 Task: Check the average views per listing of pantry in the last 3 years.
Action: Mouse moved to (786, 174)
Screenshot: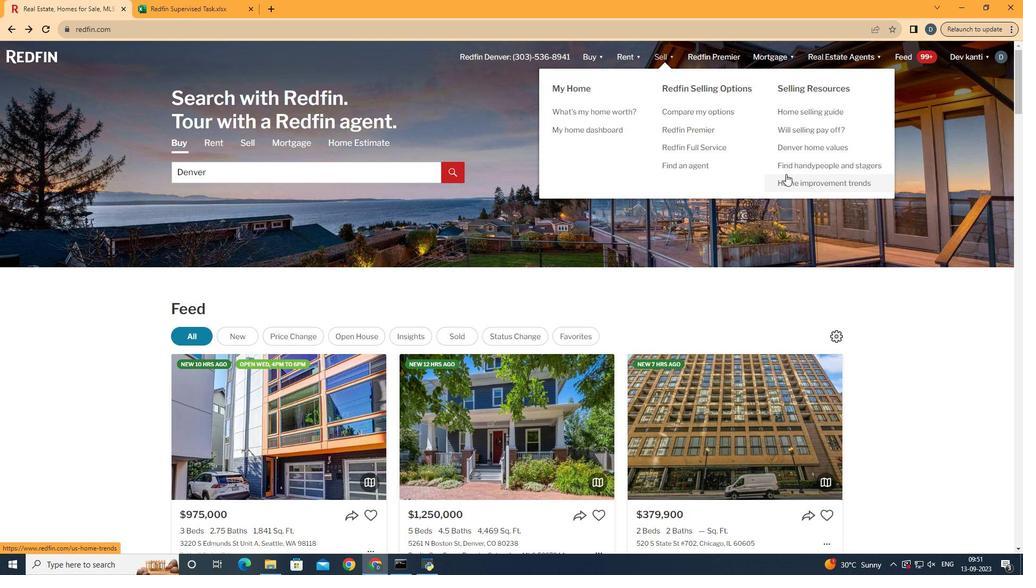 
Action: Mouse pressed left at (786, 174)
Screenshot: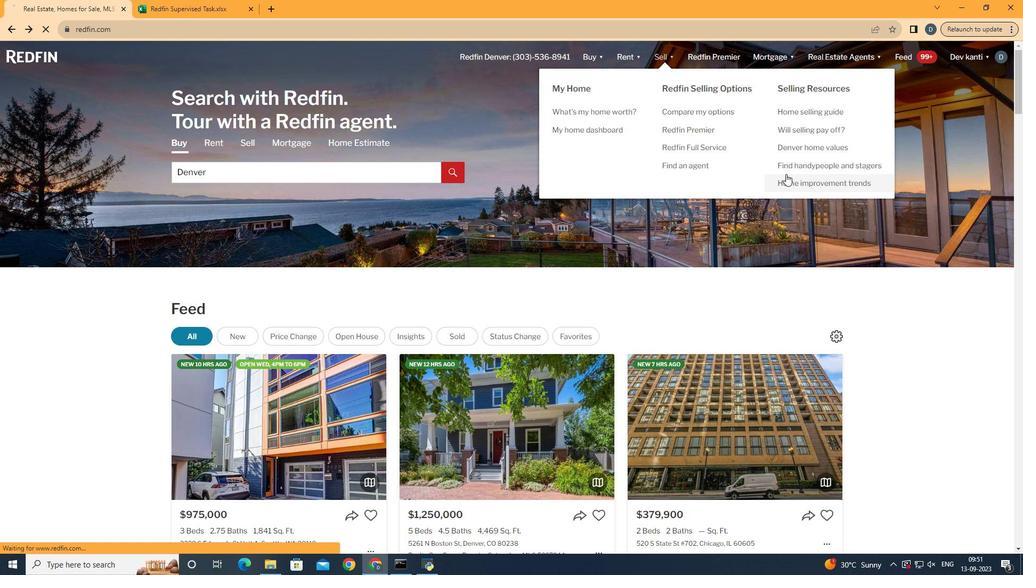 
Action: Mouse moved to (255, 203)
Screenshot: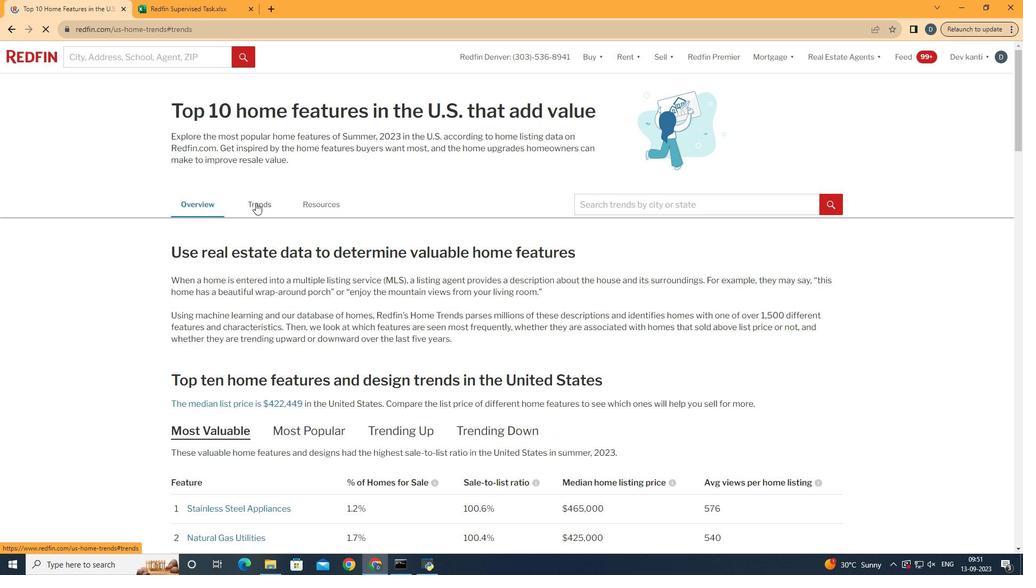 
Action: Mouse pressed left at (255, 203)
Screenshot: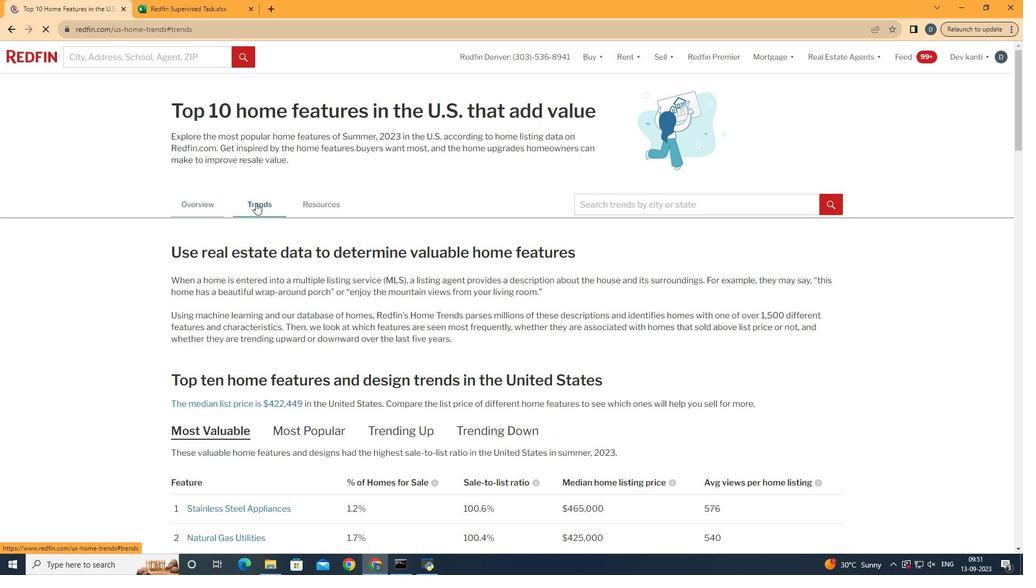 
Action: Mouse moved to (361, 286)
Screenshot: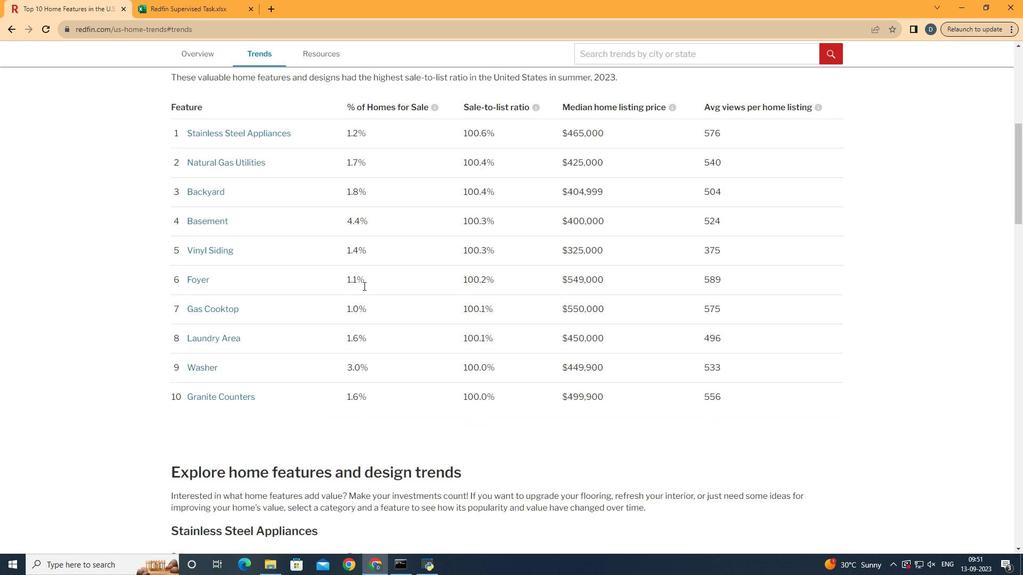 
Action: Mouse scrolled (361, 285) with delta (0, 0)
Screenshot: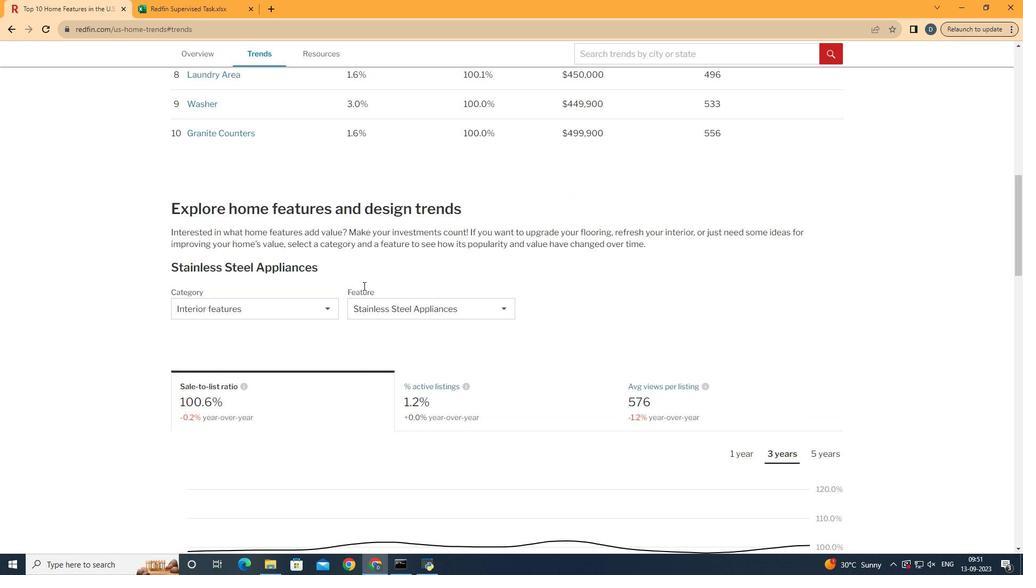 
Action: Mouse scrolled (361, 285) with delta (0, 0)
Screenshot: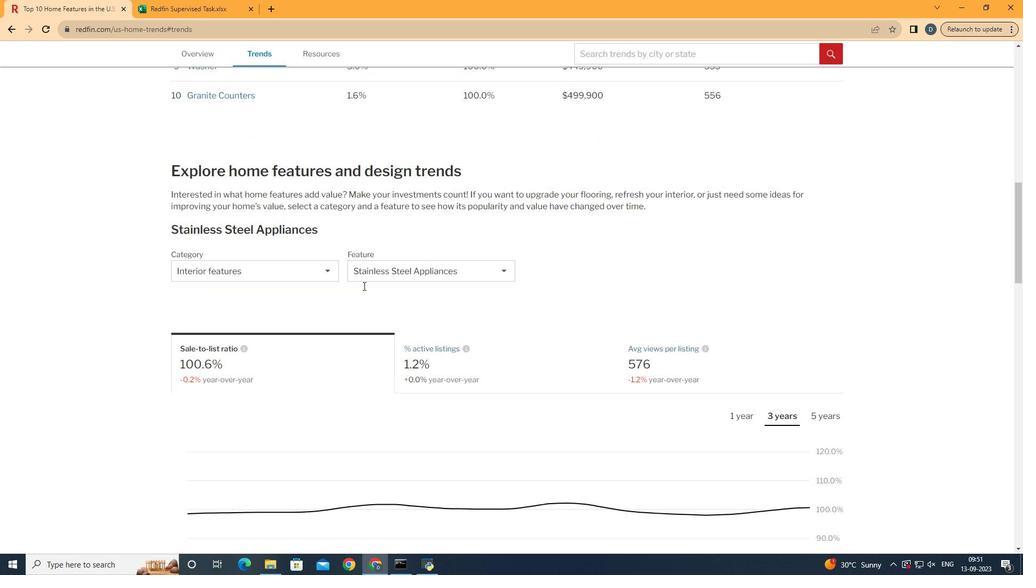 
Action: Mouse scrolled (361, 285) with delta (0, 0)
Screenshot: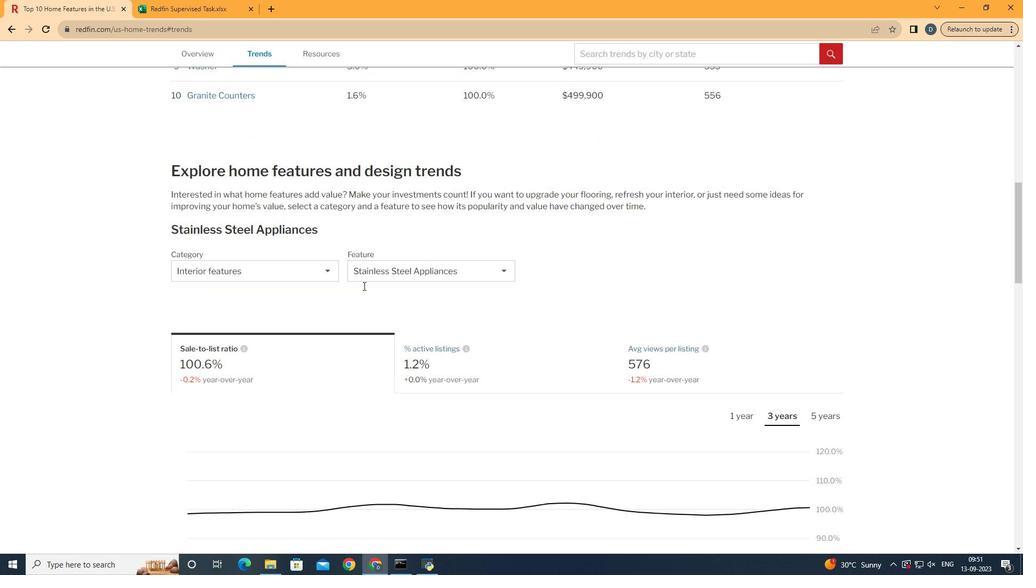 
Action: Mouse moved to (362, 286)
Screenshot: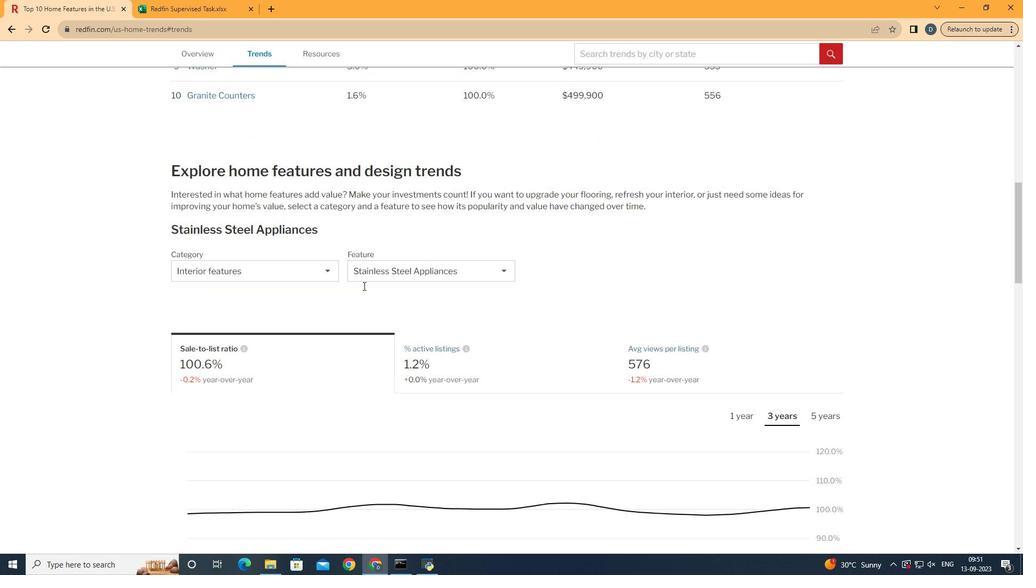 
Action: Mouse scrolled (362, 285) with delta (0, 0)
Screenshot: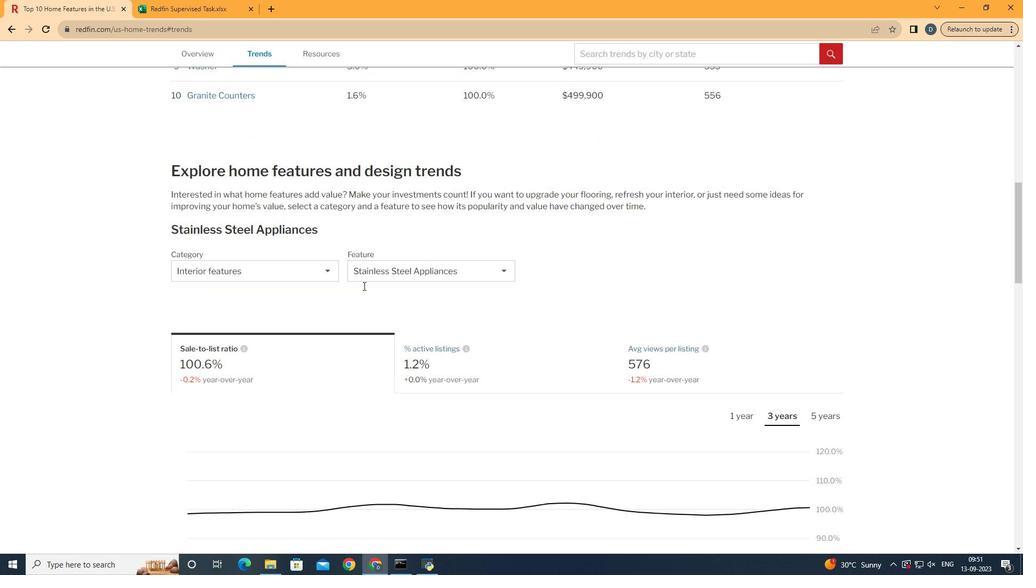 
Action: Mouse moved to (362, 286)
Screenshot: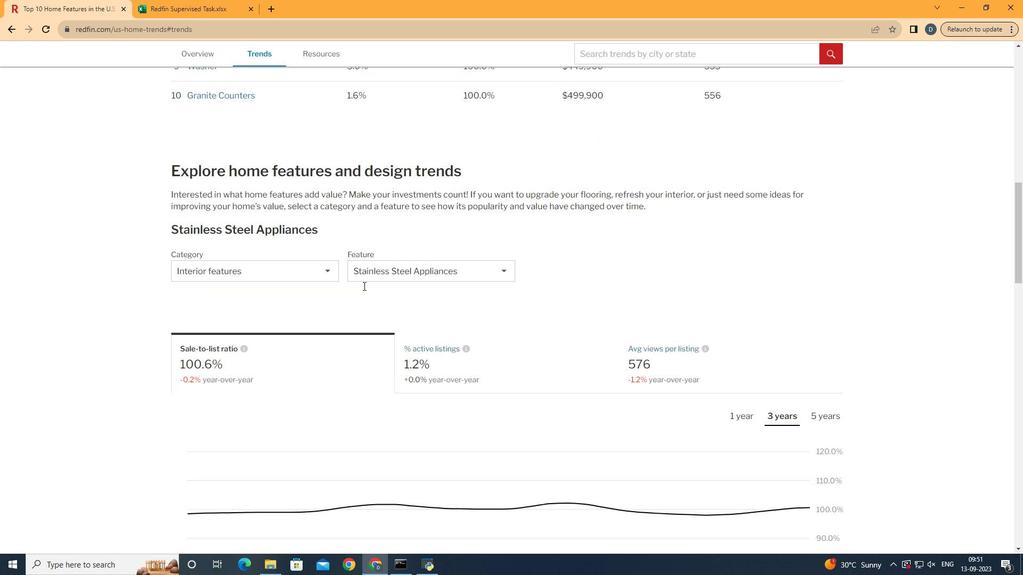 
Action: Mouse scrolled (362, 285) with delta (0, 0)
Screenshot: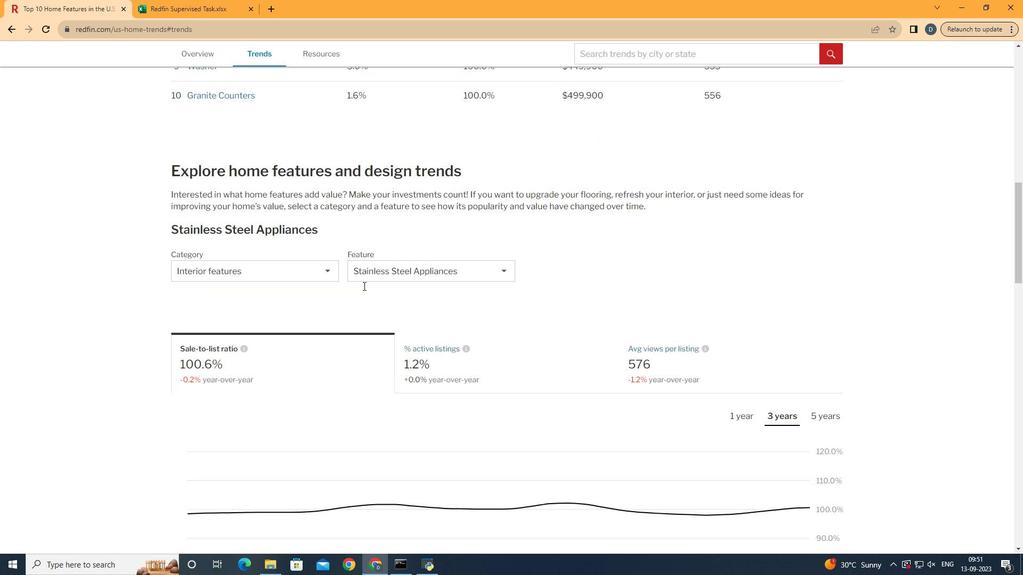 
Action: Mouse moved to (363, 286)
Screenshot: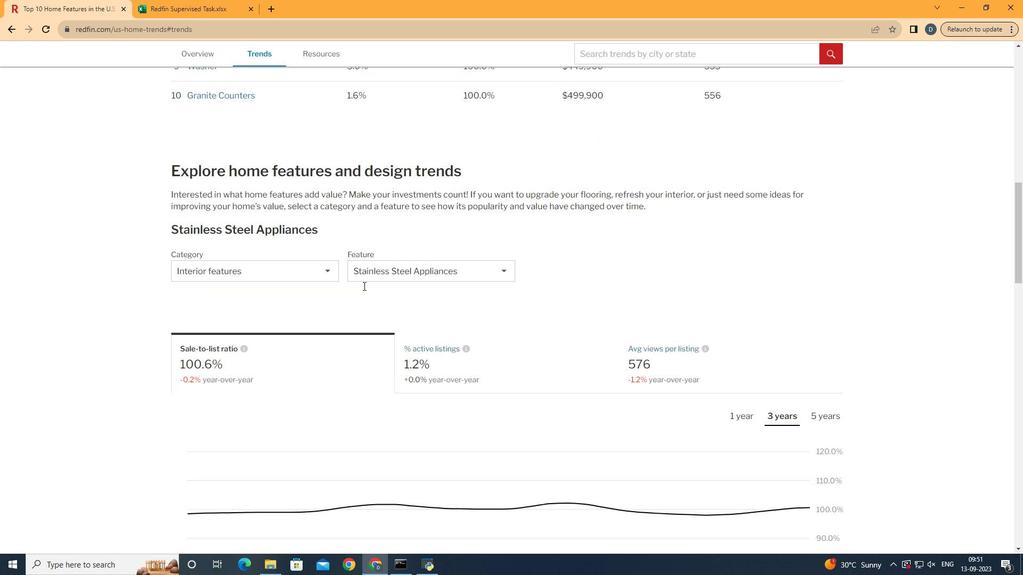 
Action: Mouse scrolled (363, 285) with delta (0, 0)
Screenshot: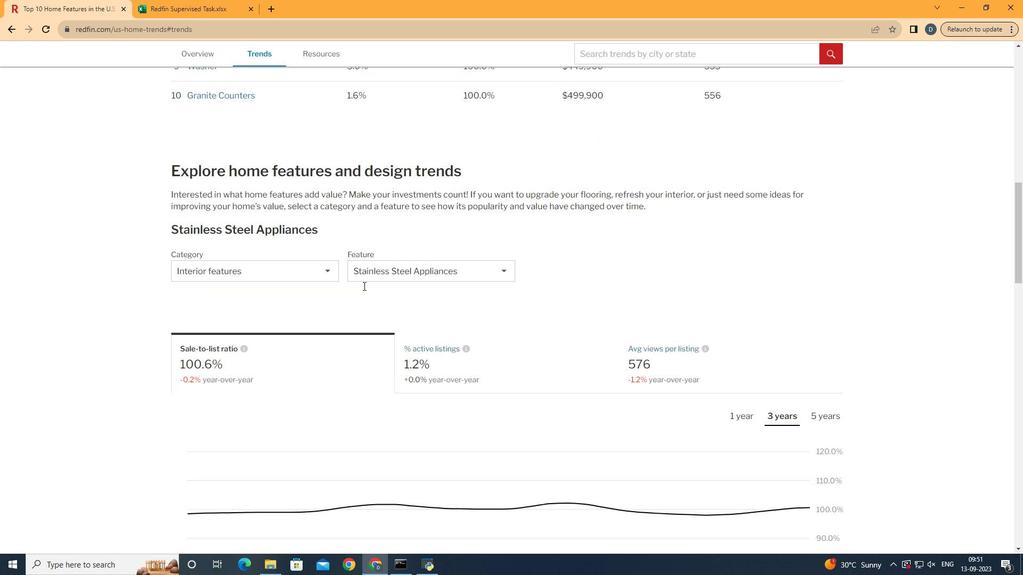 
Action: Mouse moved to (363, 286)
Screenshot: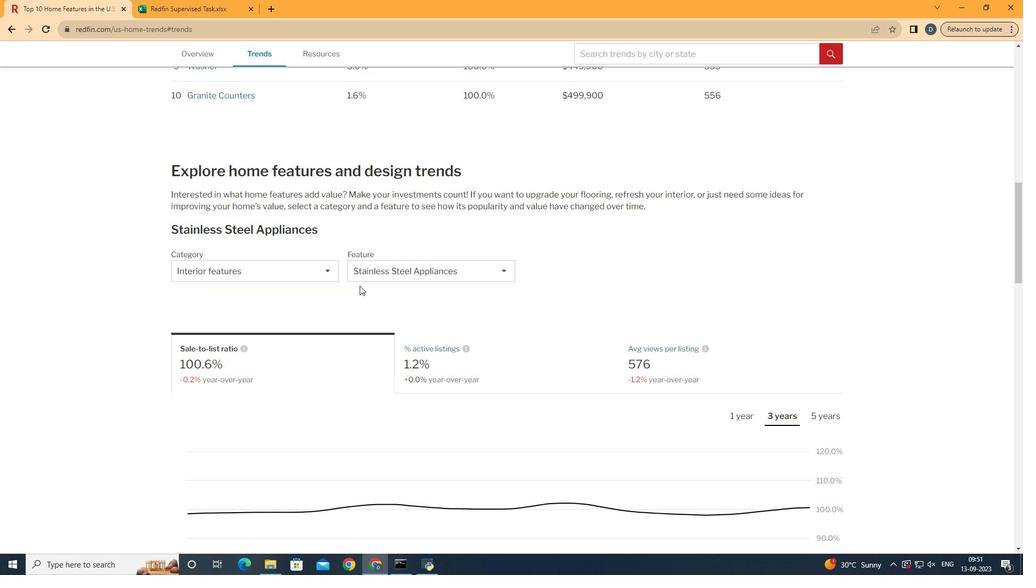 
Action: Mouse scrolled (363, 285) with delta (0, 0)
Screenshot: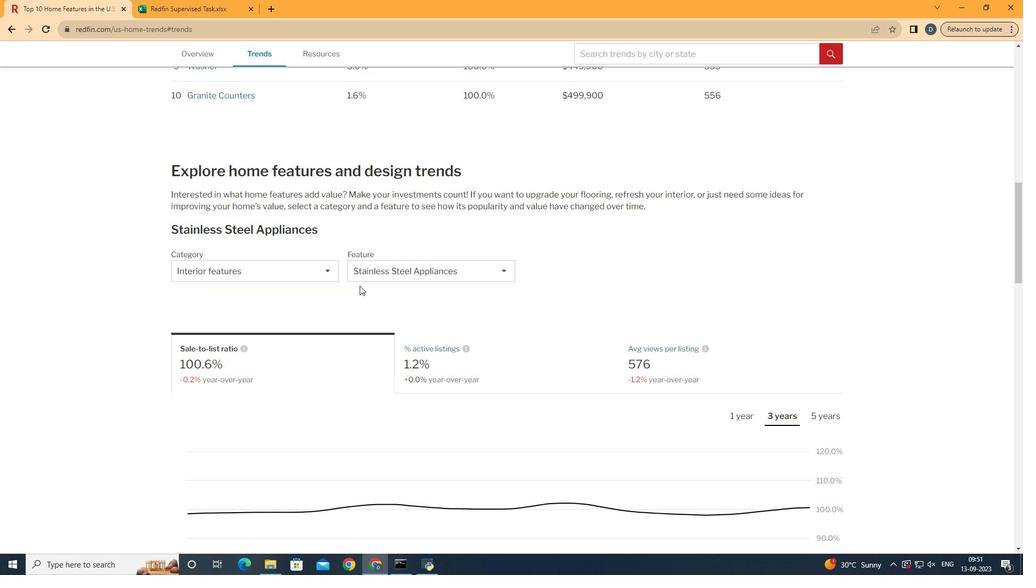 
Action: Mouse moved to (269, 268)
Screenshot: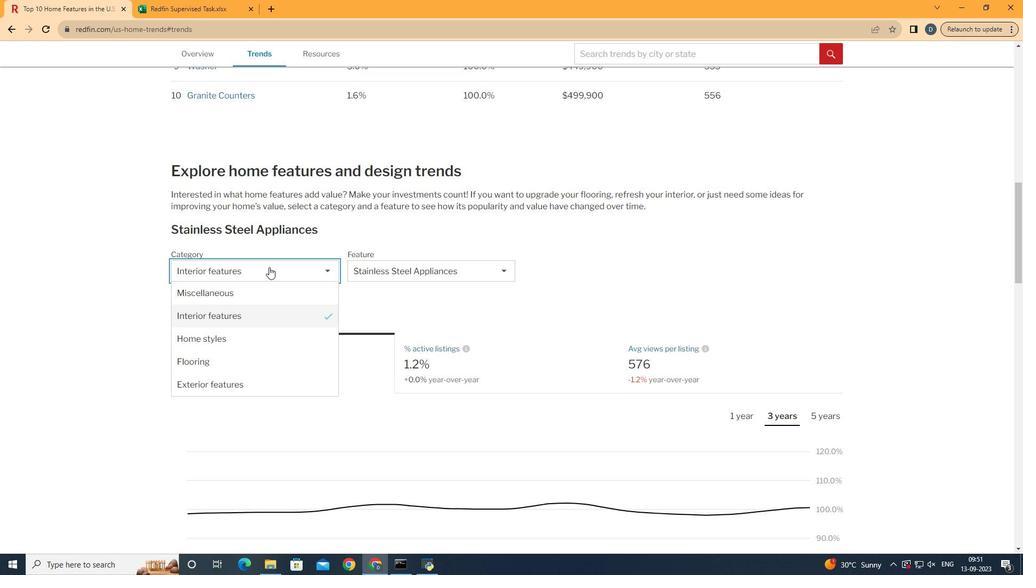 
Action: Mouse pressed left at (269, 268)
Screenshot: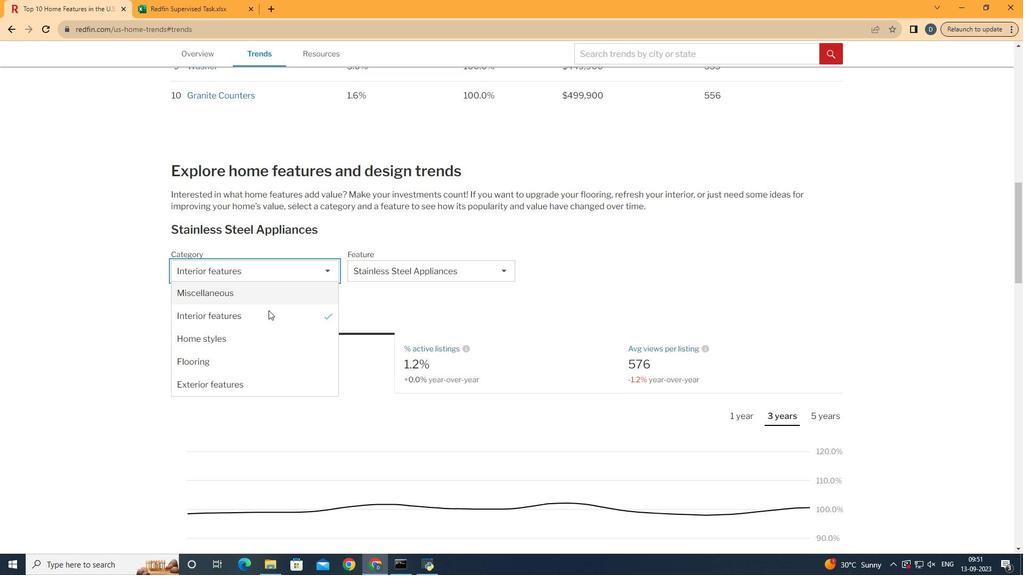 
Action: Mouse moved to (269, 323)
Screenshot: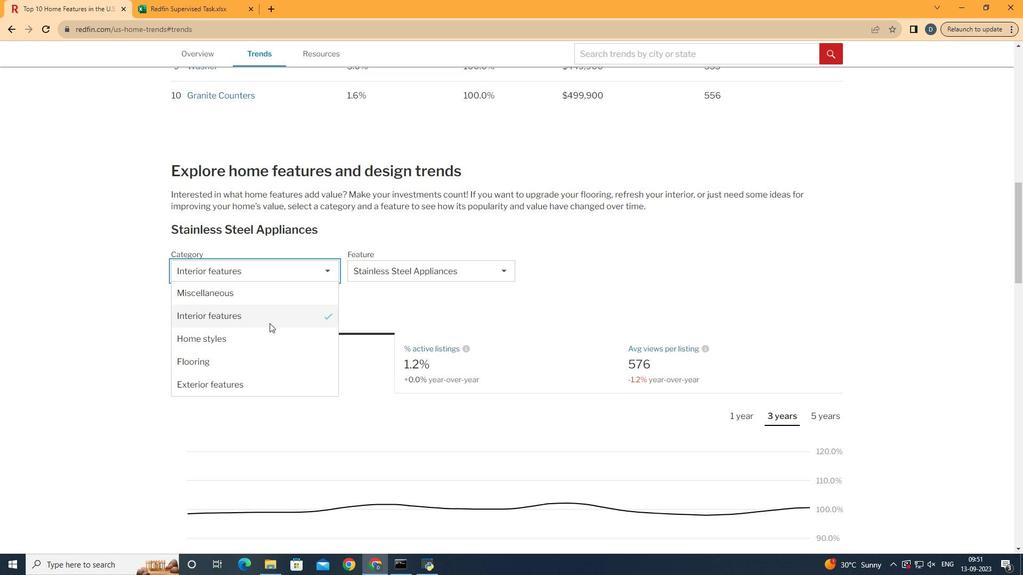 
Action: Mouse pressed left at (269, 323)
Screenshot: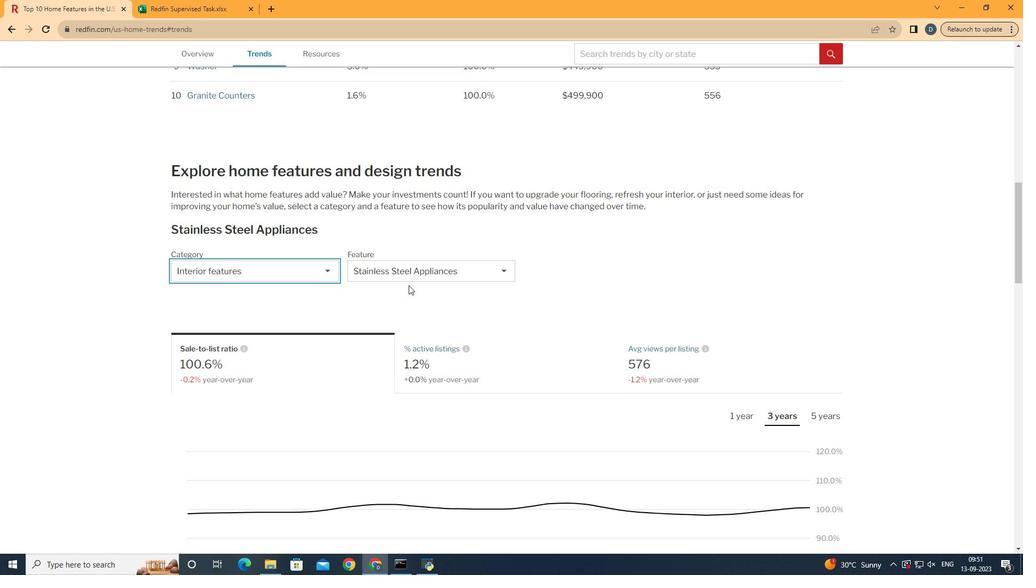 
Action: Mouse moved to (442, 275)
Screenshot: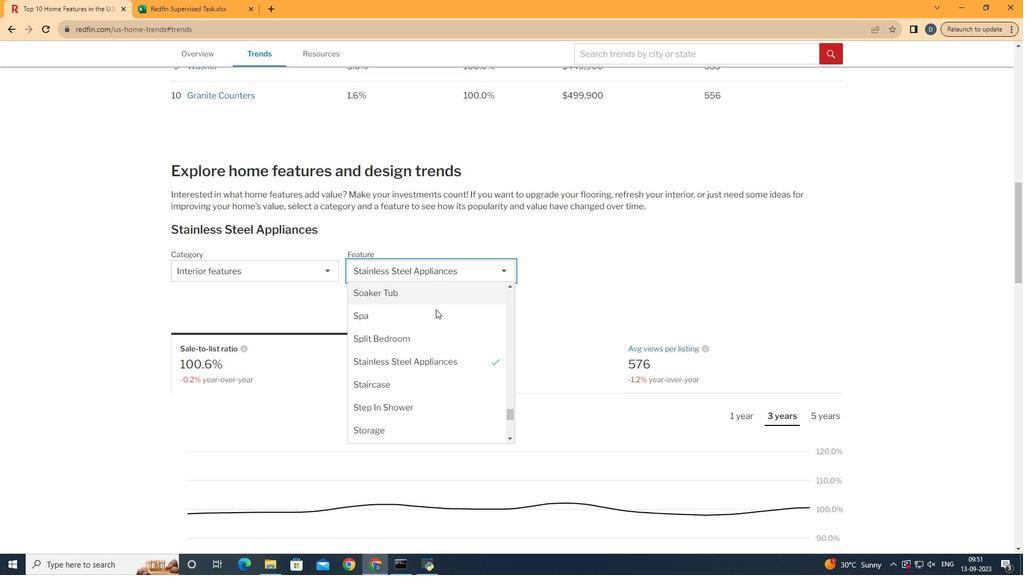 
Action: Mouse pressed left at (442, 275)
Screenshot: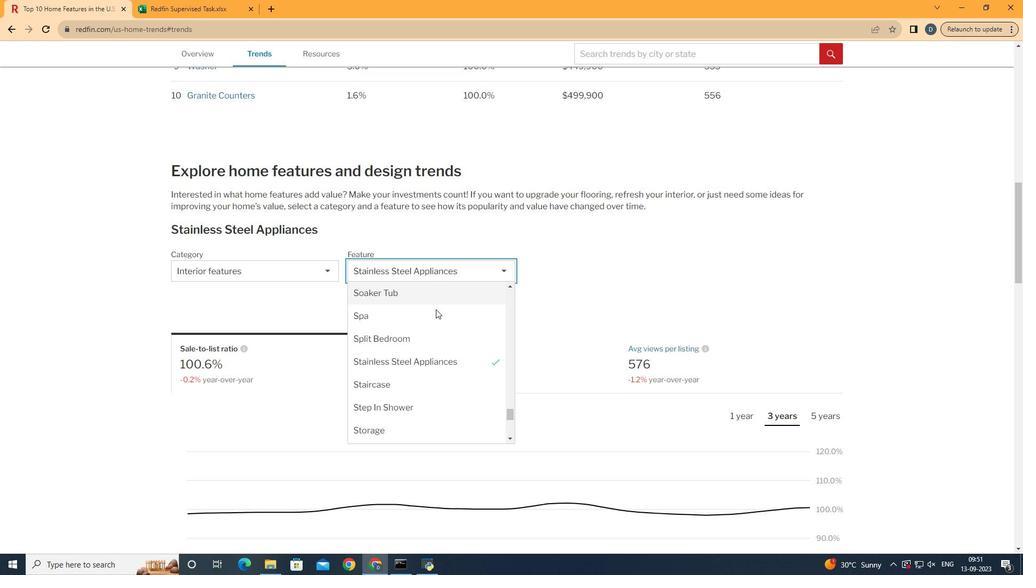 
Action: Mouse moved to (430, 366)
Screenshot: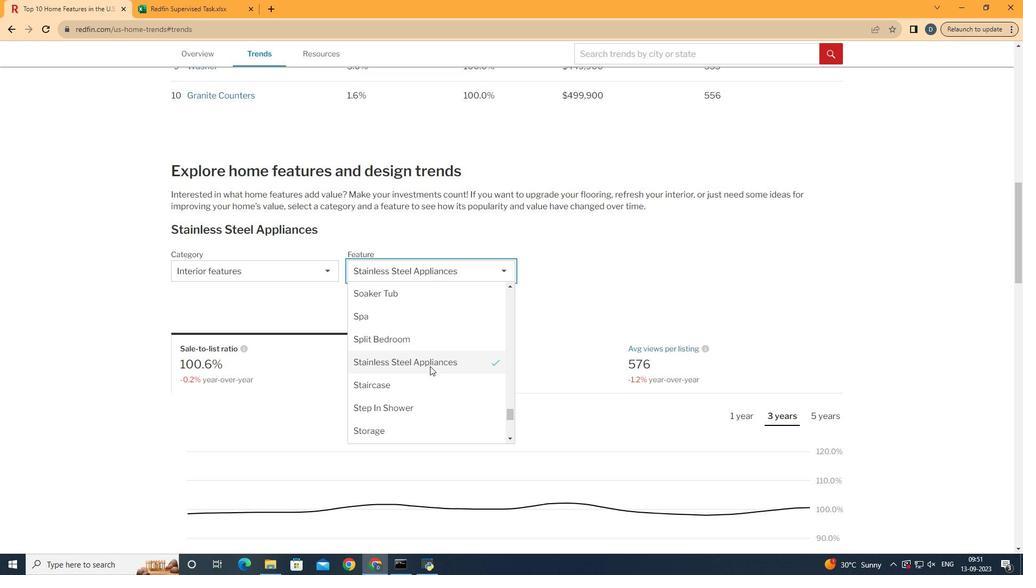 
Action: Mouse scrolled (430, 367) with delta (0, 0)
Screenshot: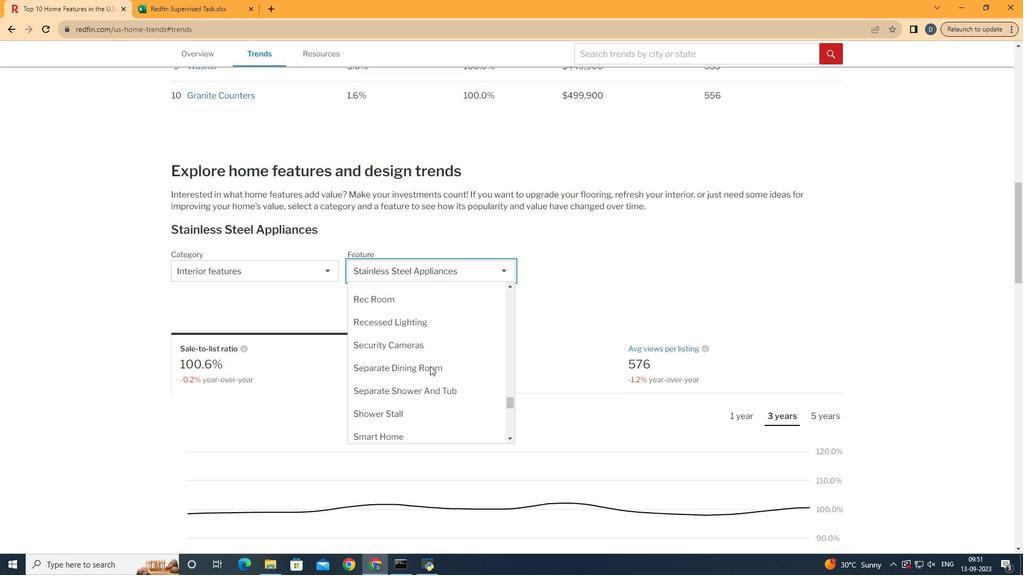
Action: Mouse moved to (430, 366)
Screenshot: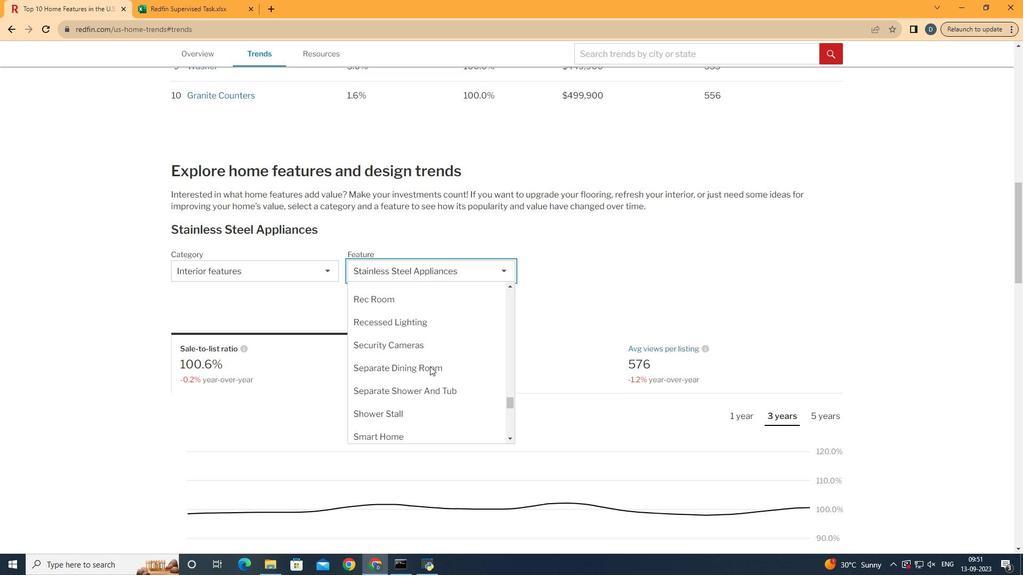 
Action: Mouse scrolled (430, 367) with delta (0, 0)
Screenshot: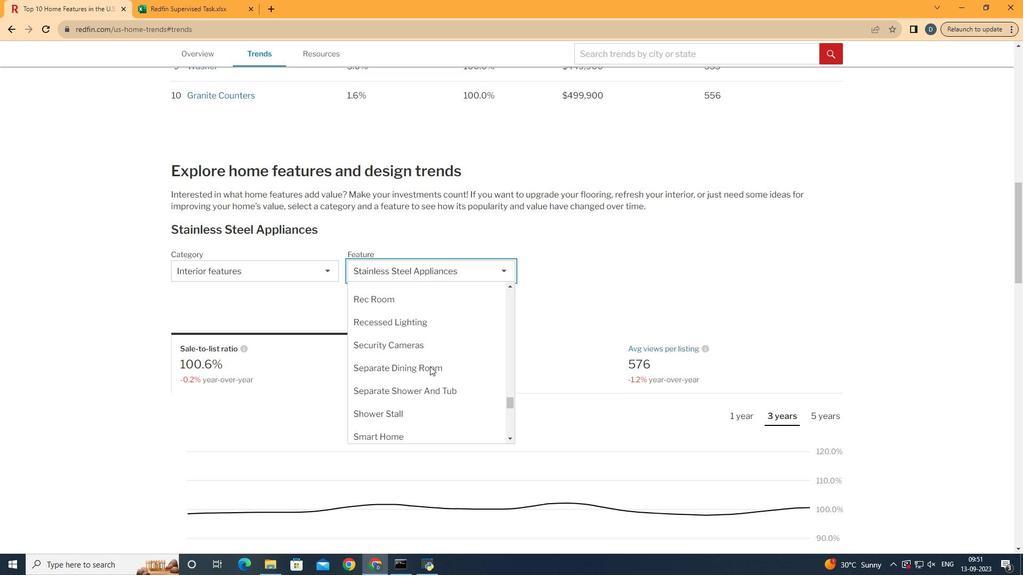
Action: Mouse scrolled (430, 367) with delta (0, 0)
Screenshot: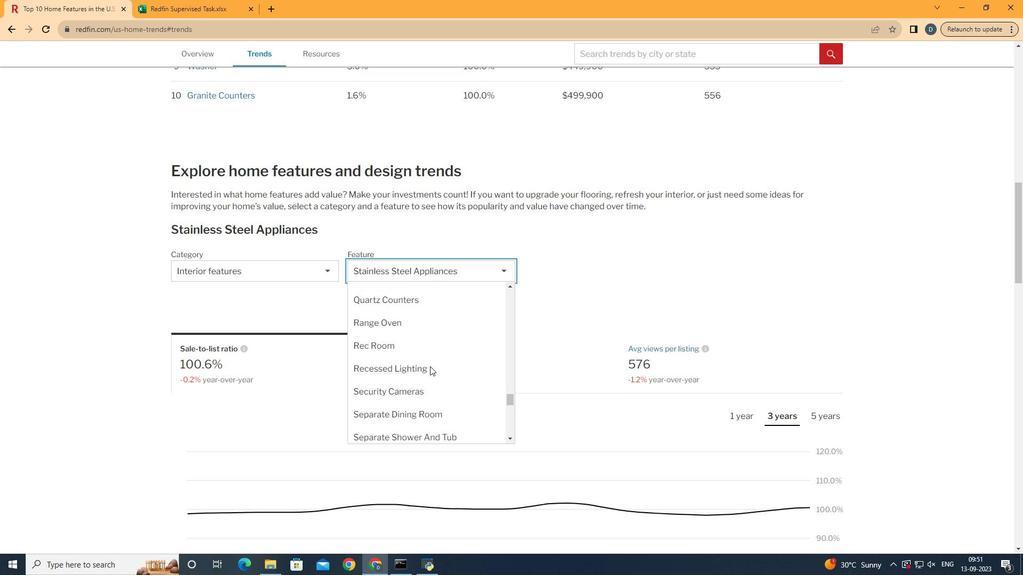 
Action: Mouse scrolled (430, 367) with delta (0, 0)
Screenshot: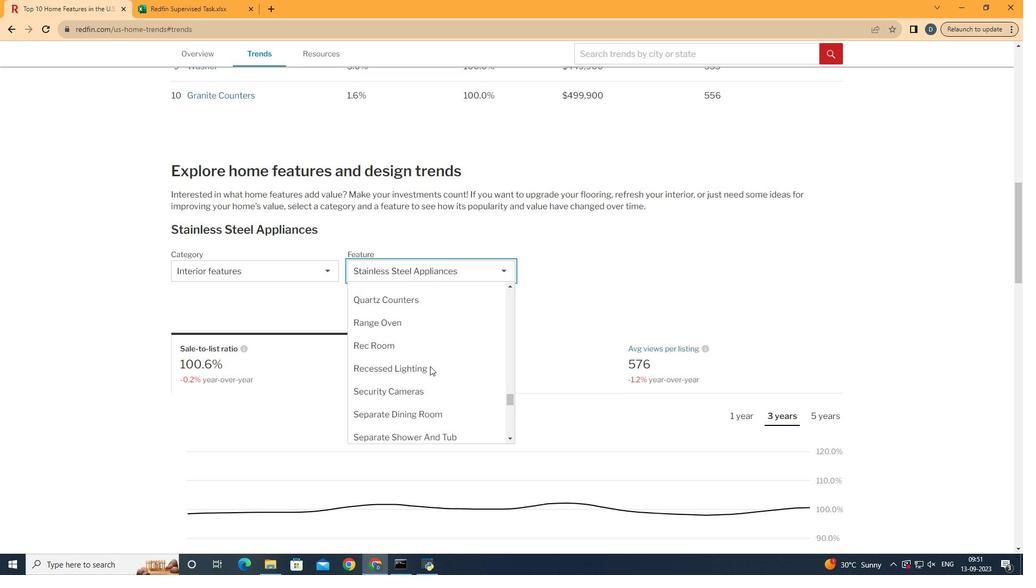 
Action: Mouse moved to (437, 309)
Screenshot: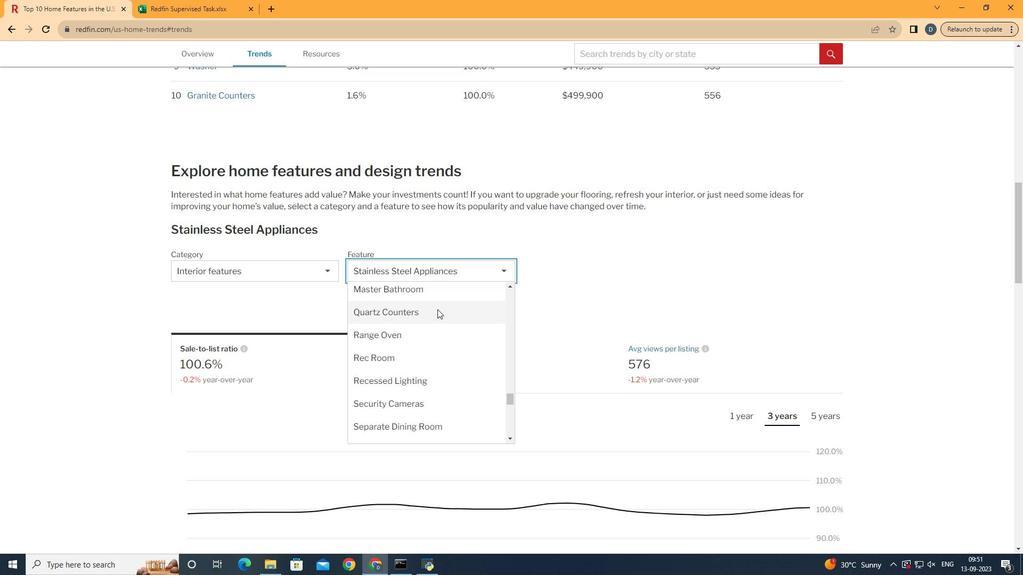 
Action: Mouse scrolled (437, 310) with delta (0, 0)
Screenshot: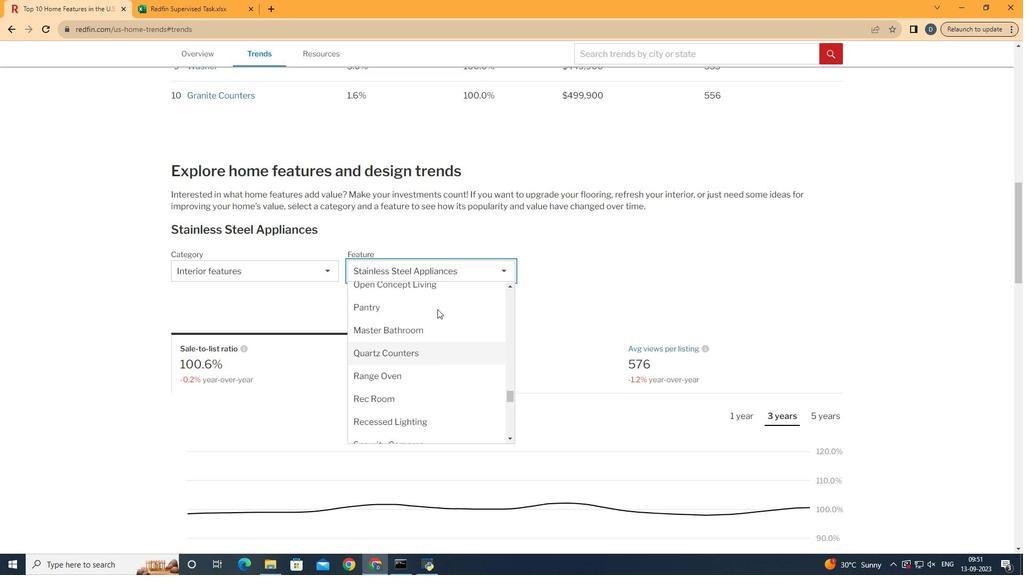 
Action: Mouse scrolled (437, 310) with delta (0, 0)
Screenshot: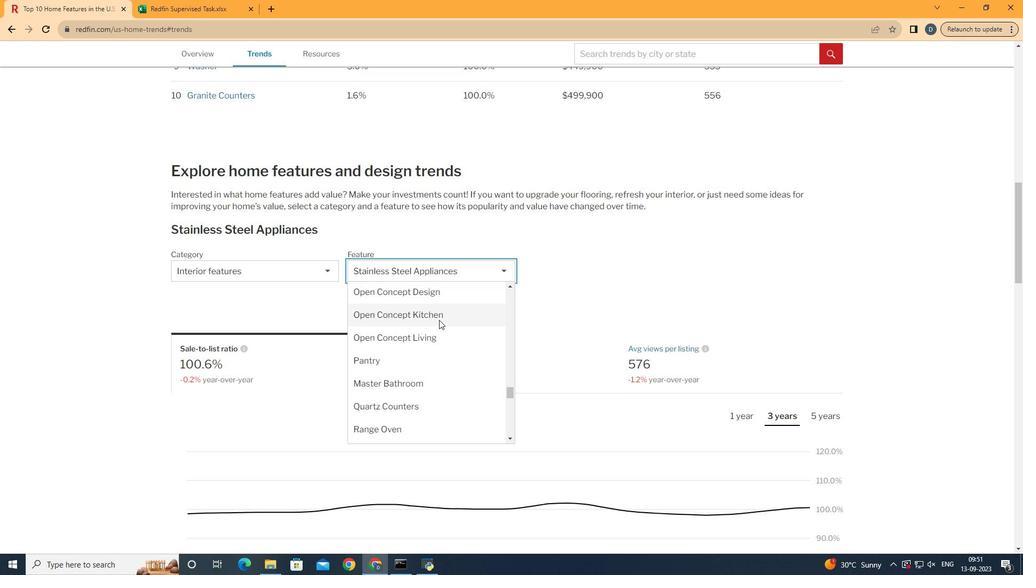 
Action: Mouse moved to (441, 356)
Screenshot: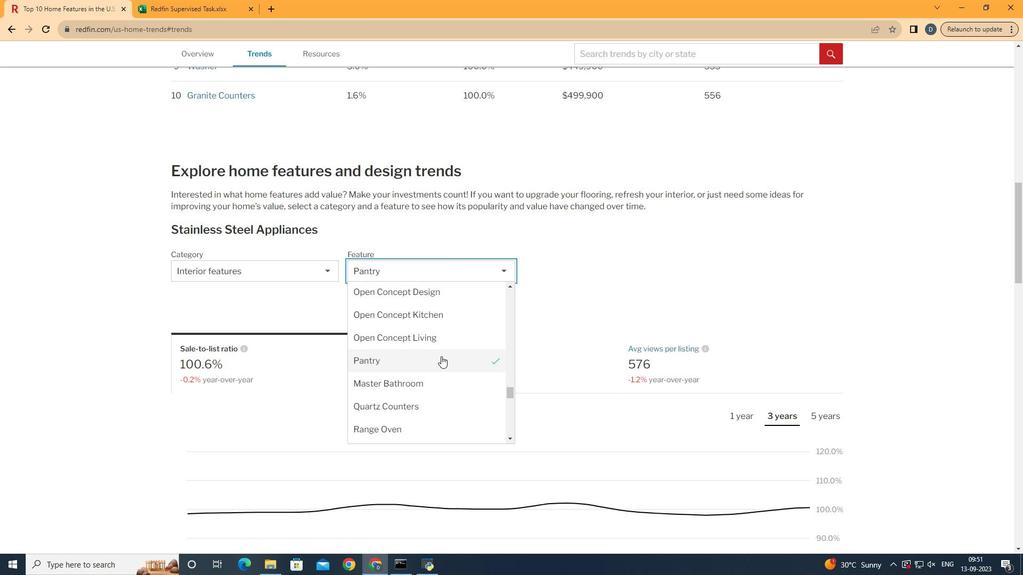 
Action: Mouse pressed left at (441, 356)
Screenshot: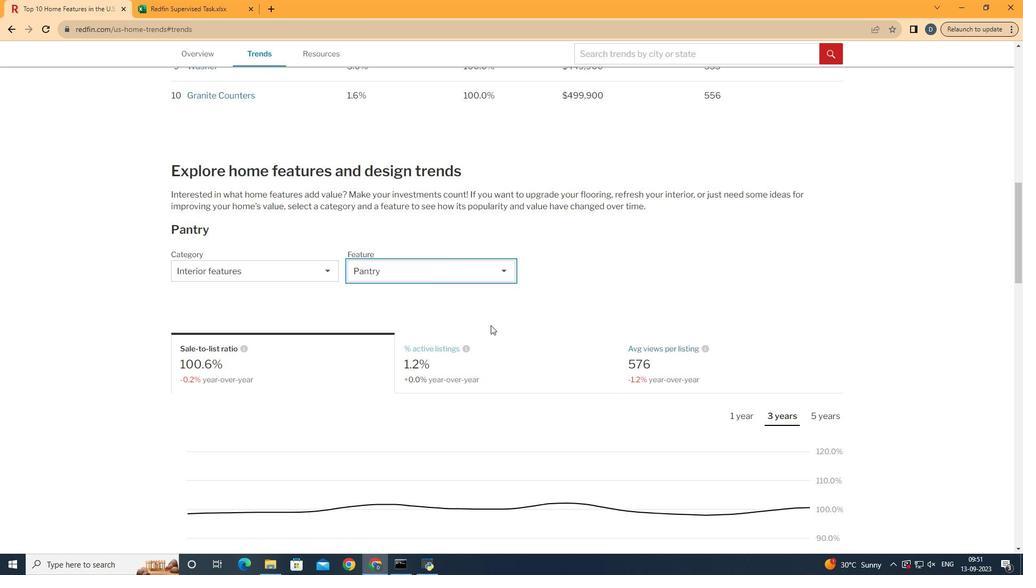 
Action: Mouse moved to (579, 270)
Screenshot: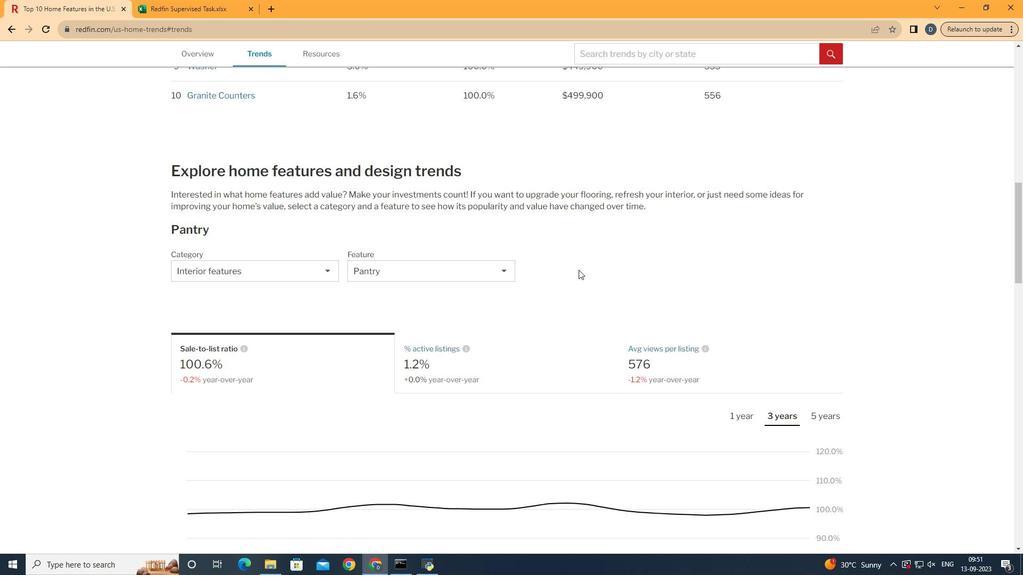 
Action: Mouse pressed left at (579, 270)
Screenshot: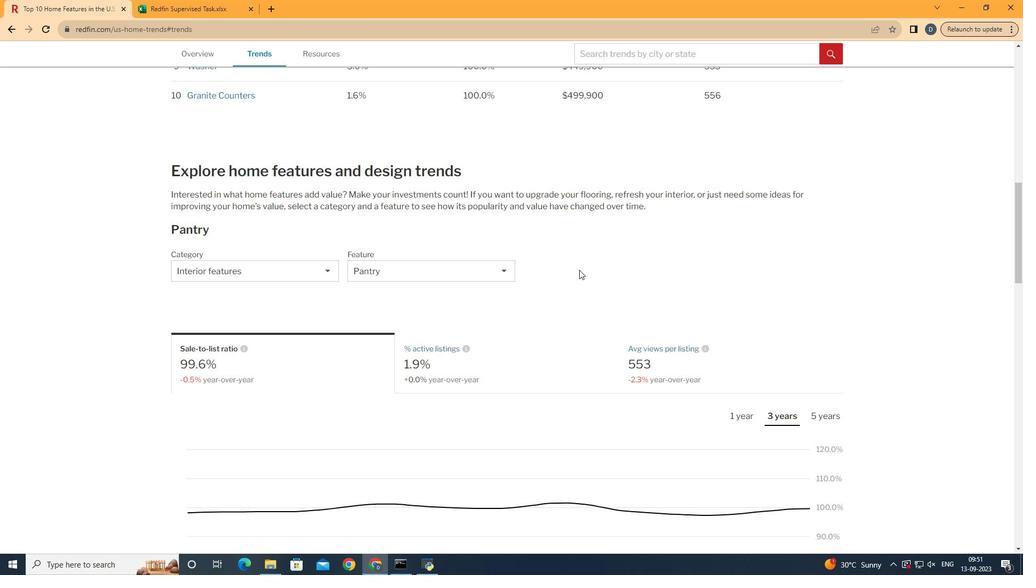 
Action: Mouse moved to (580, 266)
Screenshot: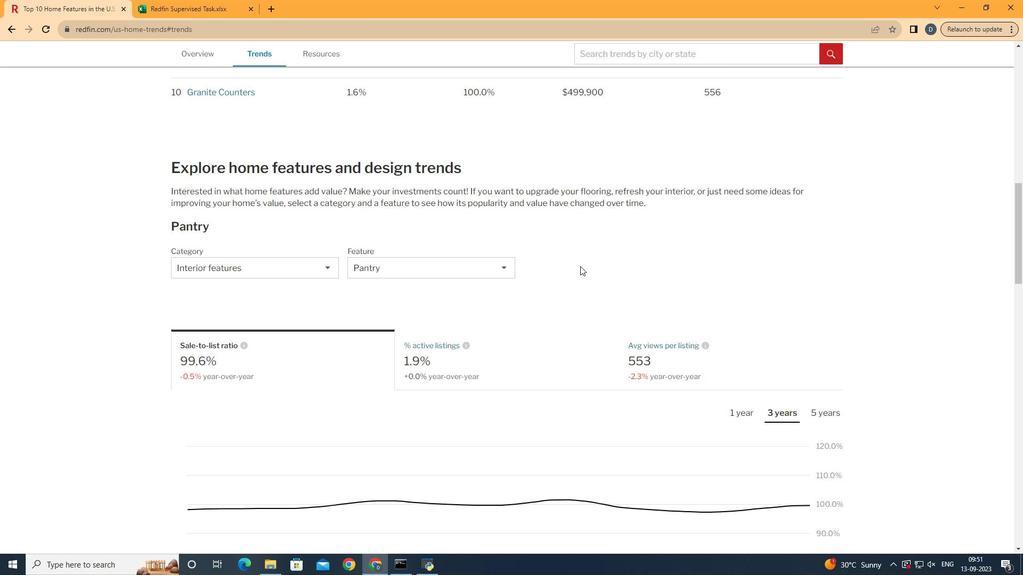 
Action: Mouse scrolled (580, 266) with delta (0, 0)
Screenshot: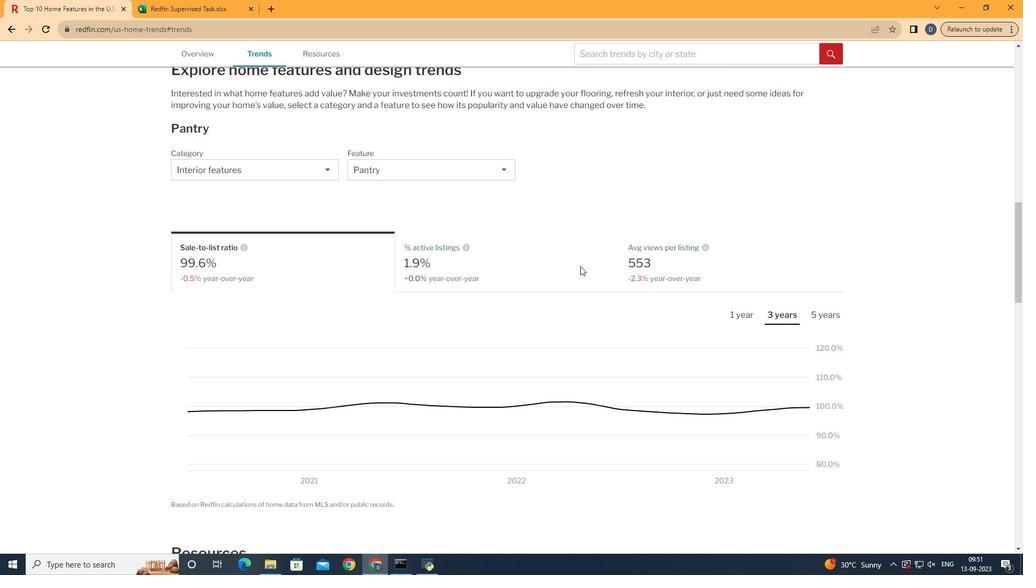 
Action: Mouse scrolled (580, 266) with delta (0, 0)
Screenshot: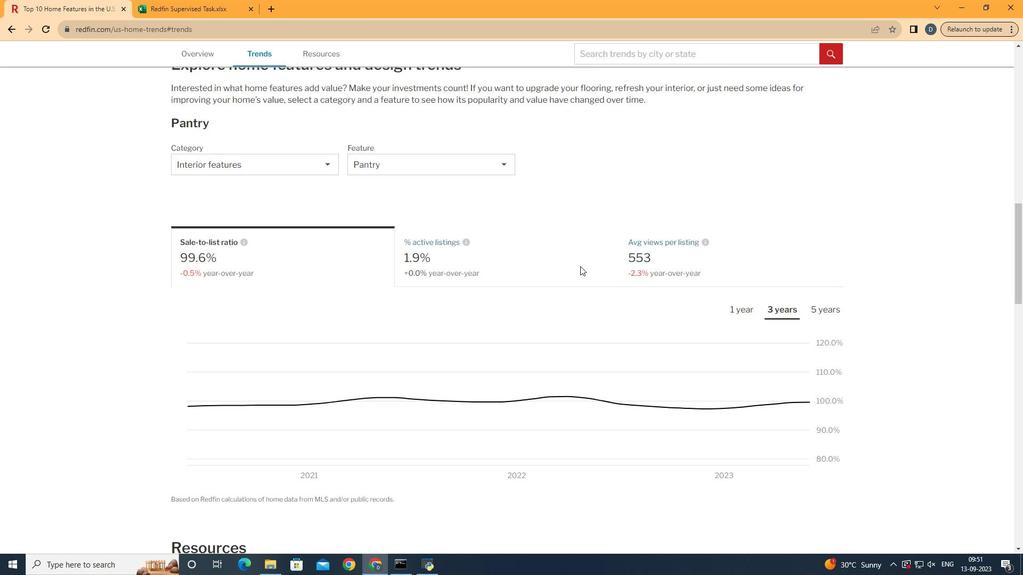 
Action: Mouse moved to (690, 265)
Screenshot: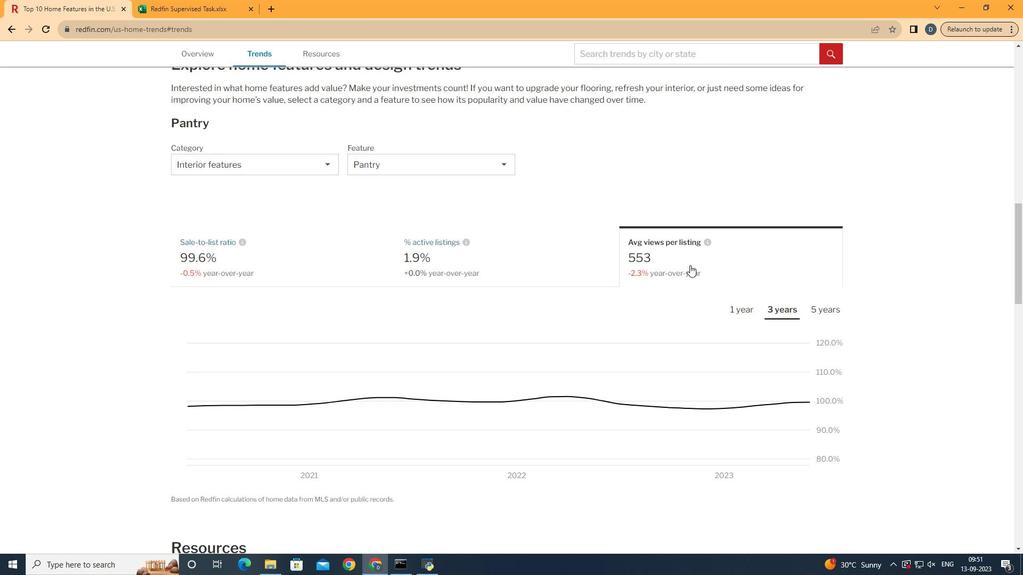 
Action: Mouse pressed left at (690, 265)
Screenshot: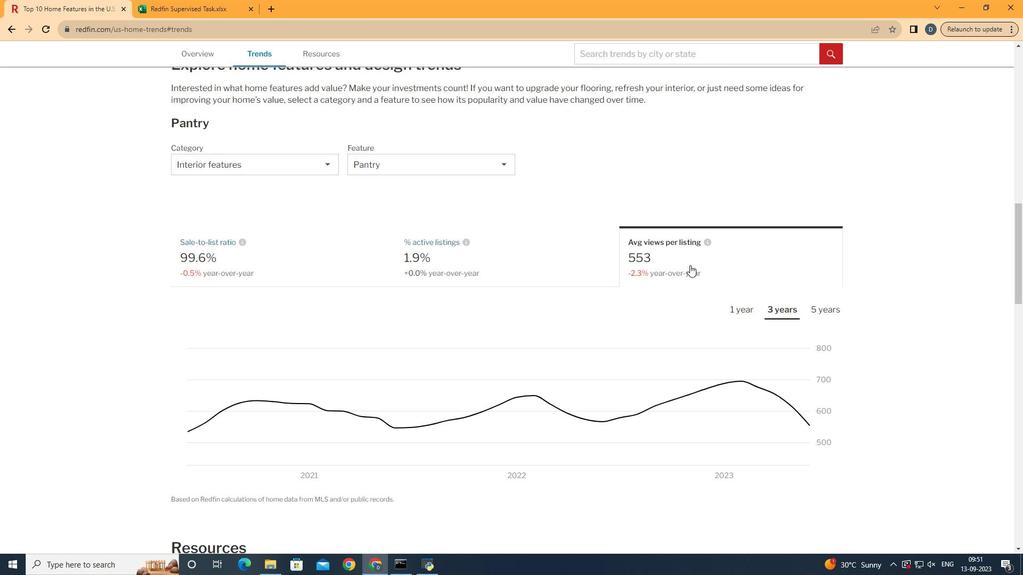 
Action: Mouse moved to (790, 308)
Screenshot: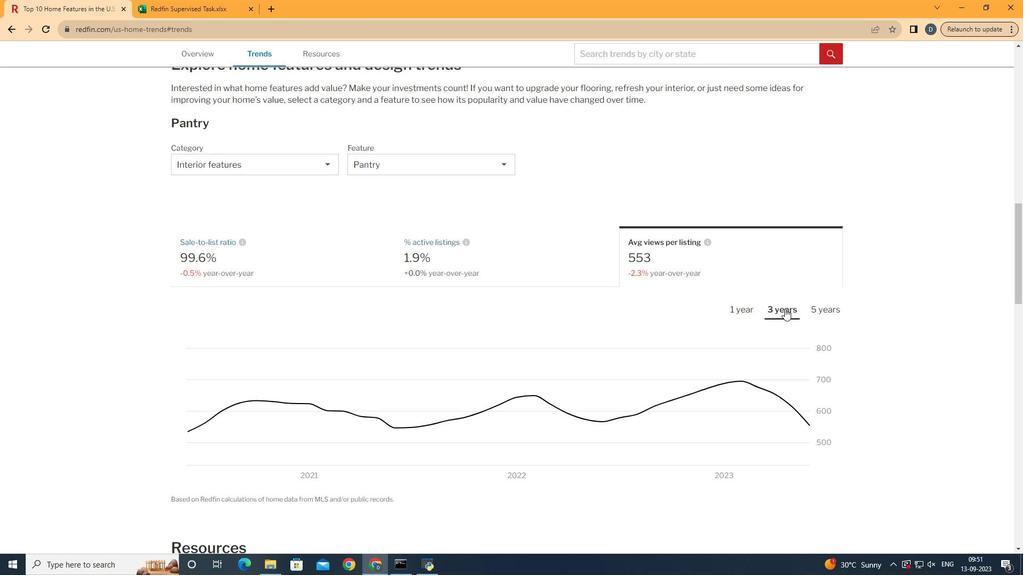 
Action: Mouse pressed left at (790, 308)
Screenshot: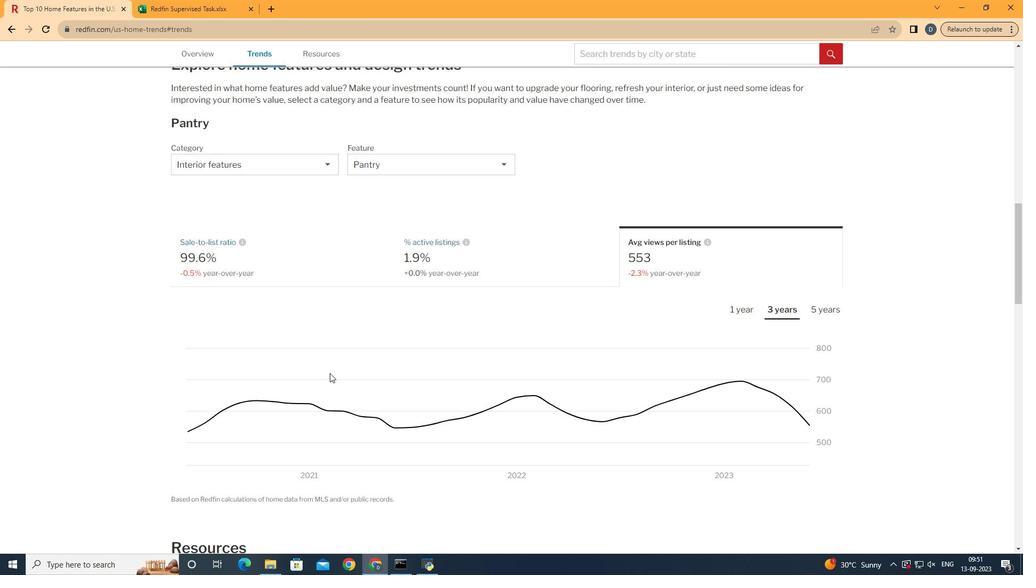 
Action: Mouse moved to (806, 411)
Screenshot: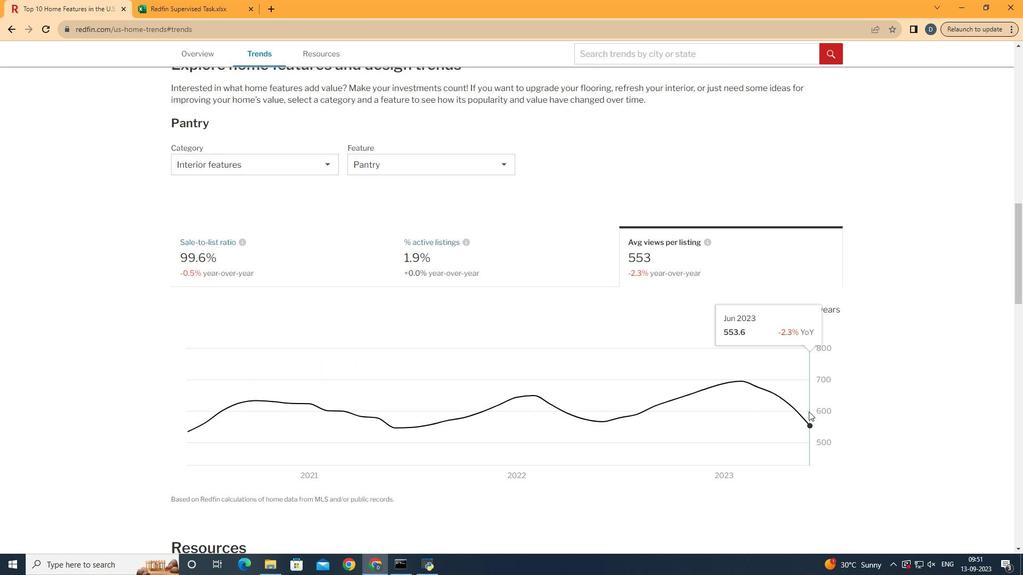 
